 Task: Search one way flight ticket for 4 adults, 1 infant in seat and 1 infant on lap in premium economy from Casper: Casper Natrona County International Airport to Rock Springs: Southwest Wyoming Regional Airport (rock Springs Sweetwater County Airport) on 8-5-2023. Choice of flights is Sun country airlines. Number of bags: 5 checked bags. Price is upto 78000. Outbound departure time preference is 5:00.
Action: Mouse moved to (288, 244)
Screenshot: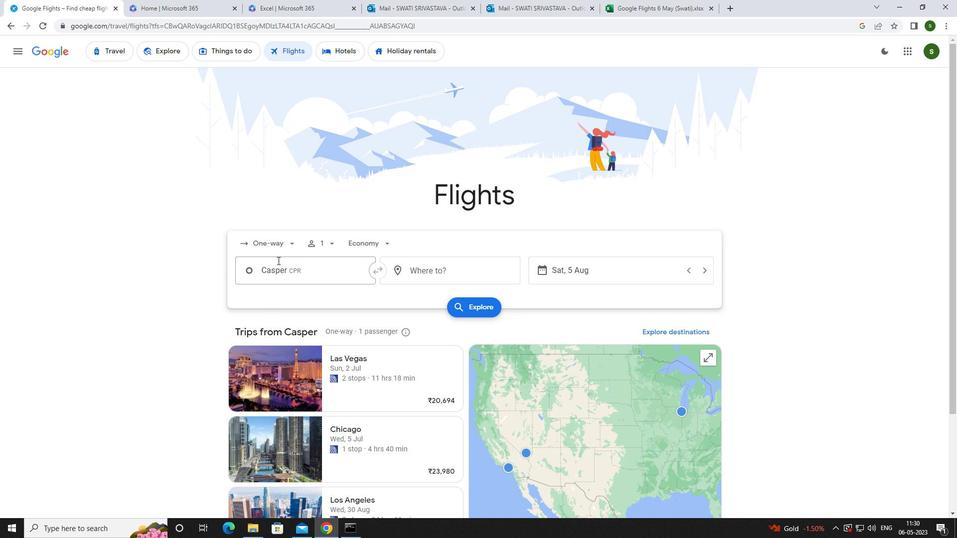 
Action: Mouse pressed left at (288, 244)
Screenshot: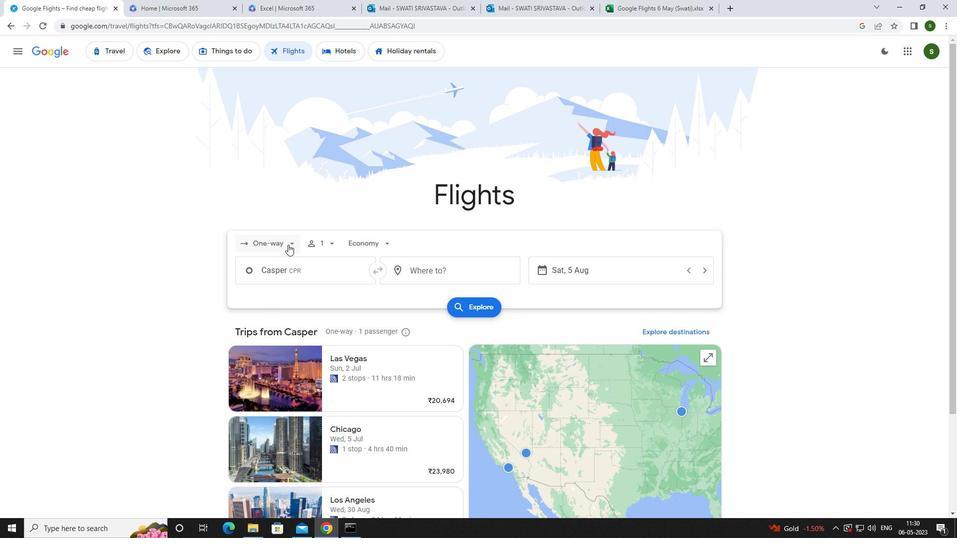 
Action: Mouse moved to (291, 288)
Screenshot: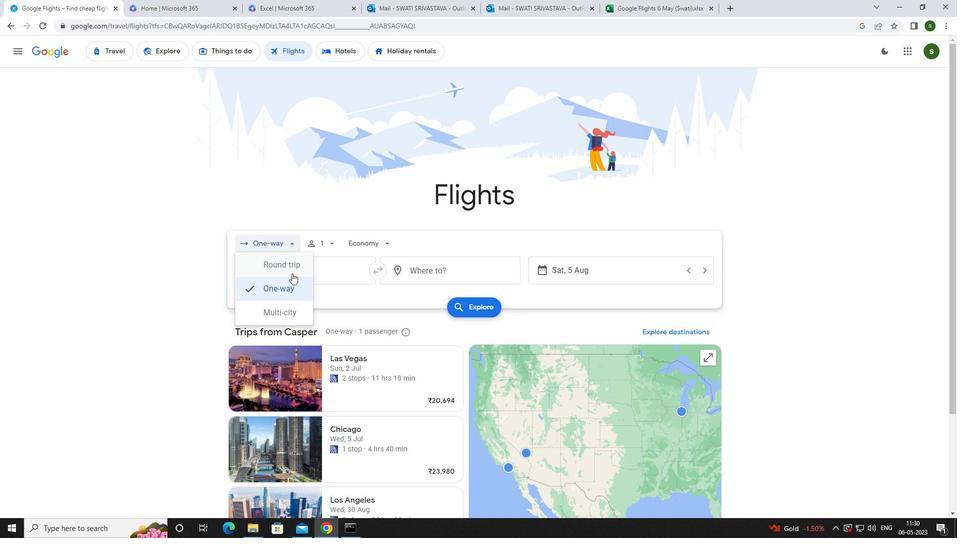 
Action: Mouse pressed left at (291, 288)
Screenshot: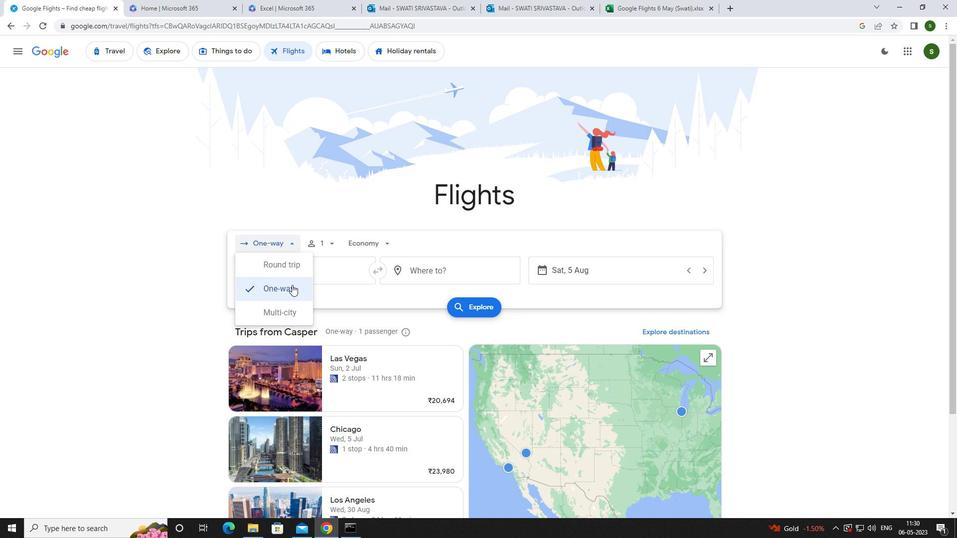 
Action: Mouse moved to (332, 243)
Screenshot: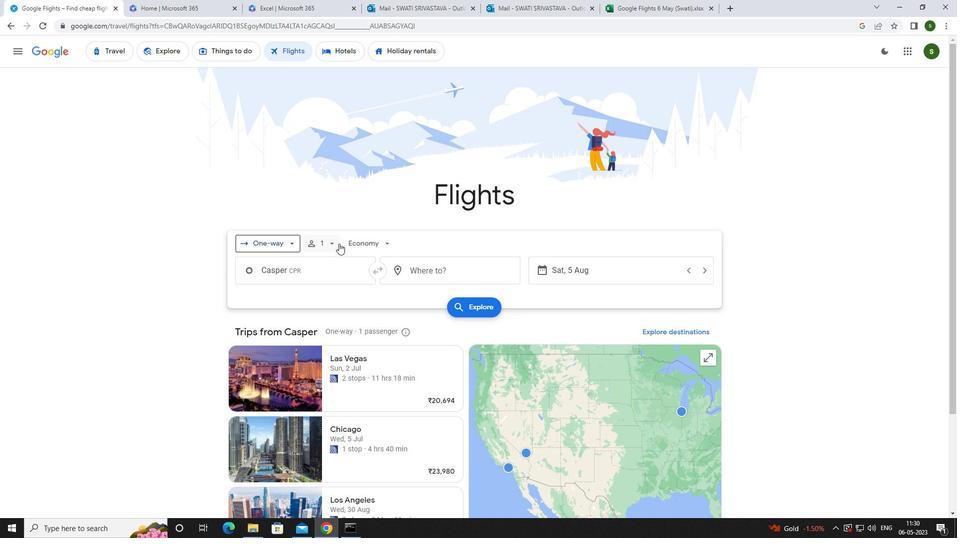 
Action: Mouse pressed left at (332, 243)
Screenshot: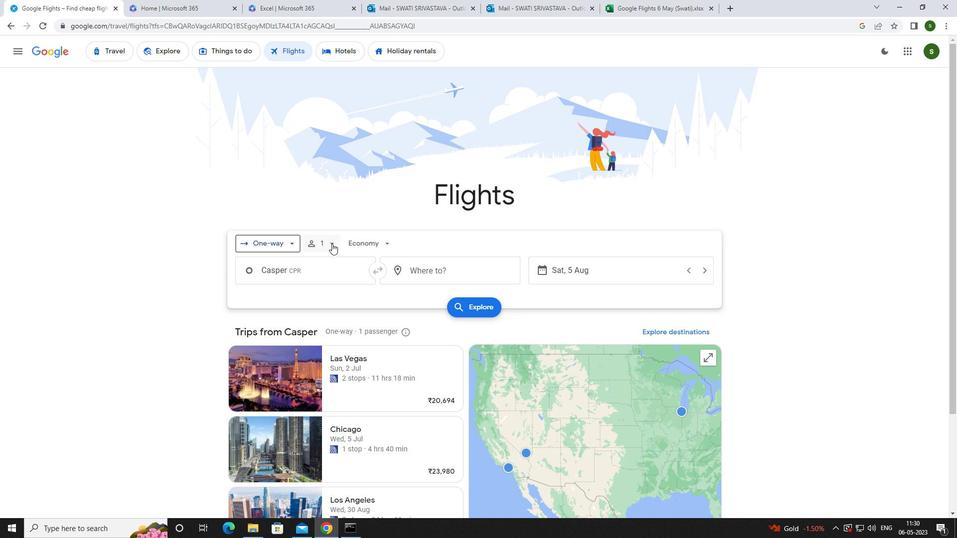 
Action: Mouse moved to (410, 273)
Screenshot: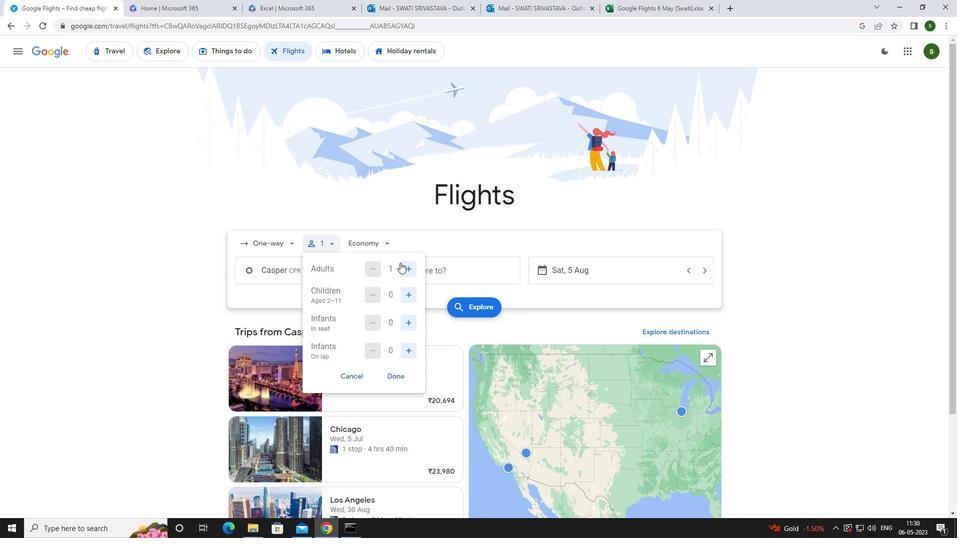 
Action: Mouse pressed left at (410, 273)
Screenshot: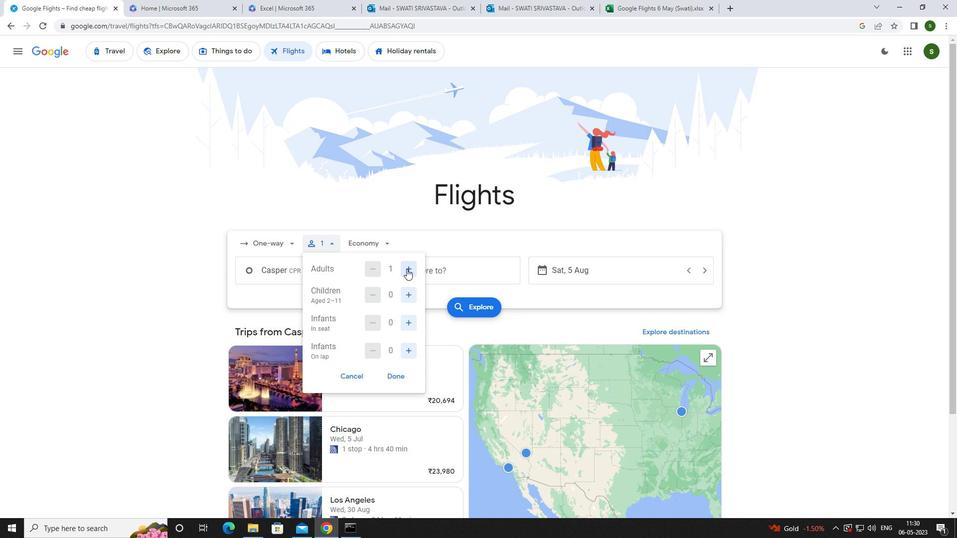 
Action: Mouse pressed left at (410, 273)
Screenshot: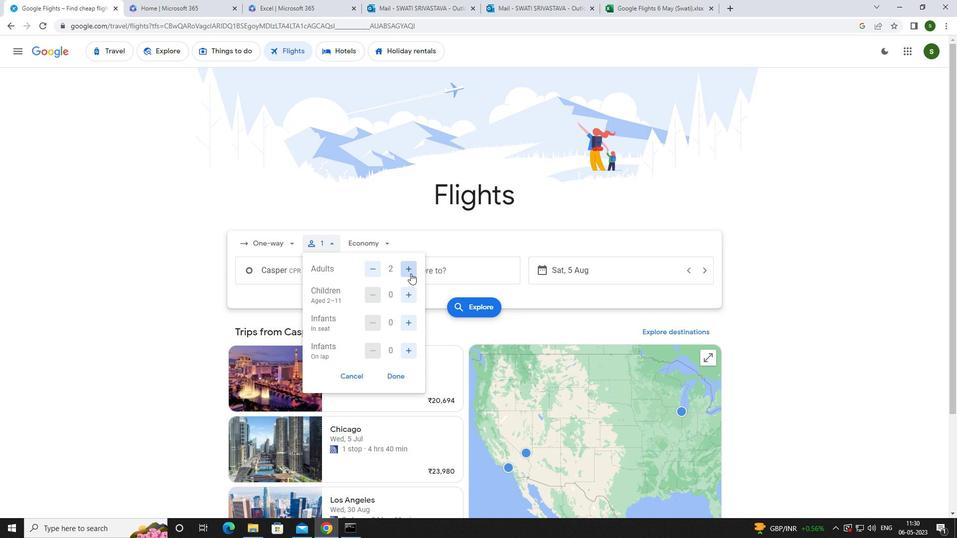 
Action: Mouse pressed left at (410, 273)
Screenshot: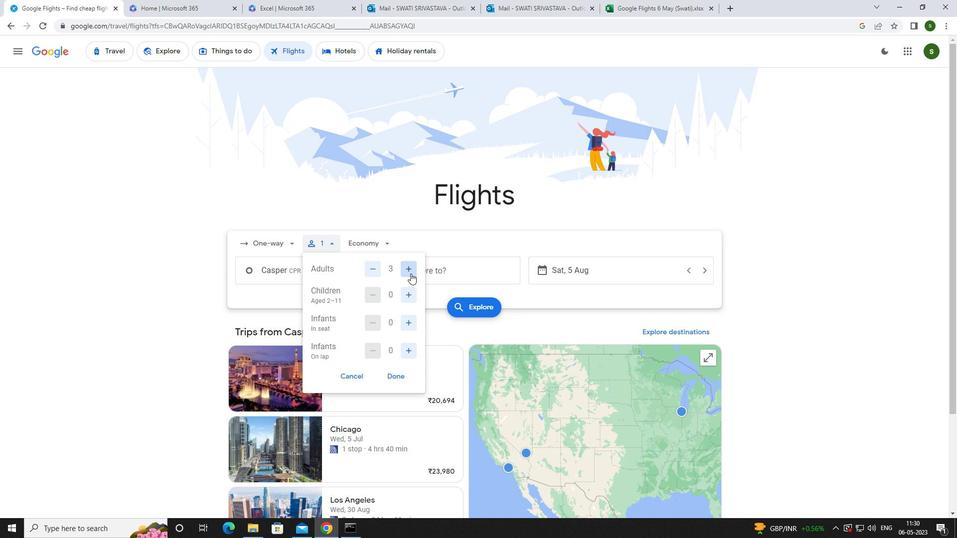 
Action: Mouse moved to (407, 321)
Screenshot: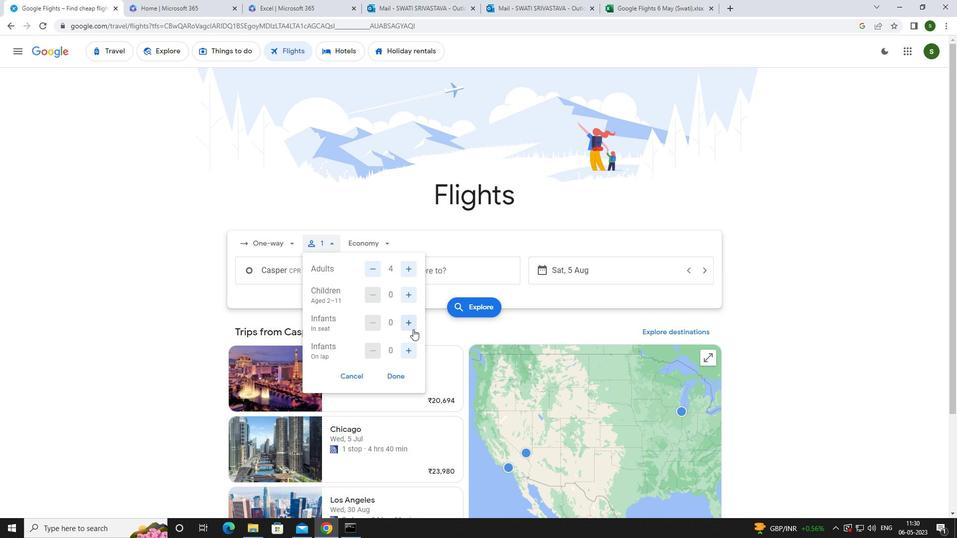 
Action: Mouse pressed left at (407, 321)
Screenshot: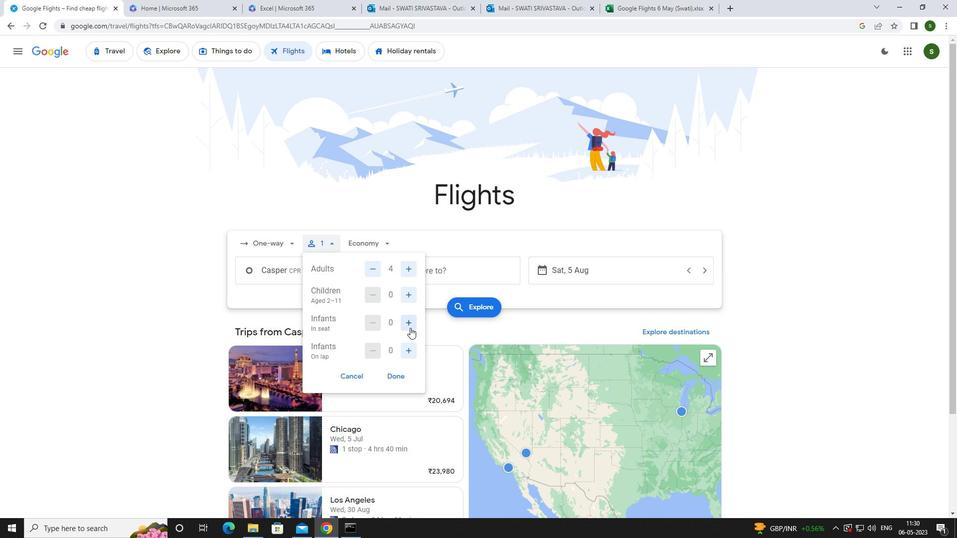 
Action: Mouse moved to (409, 355)
Screenshot: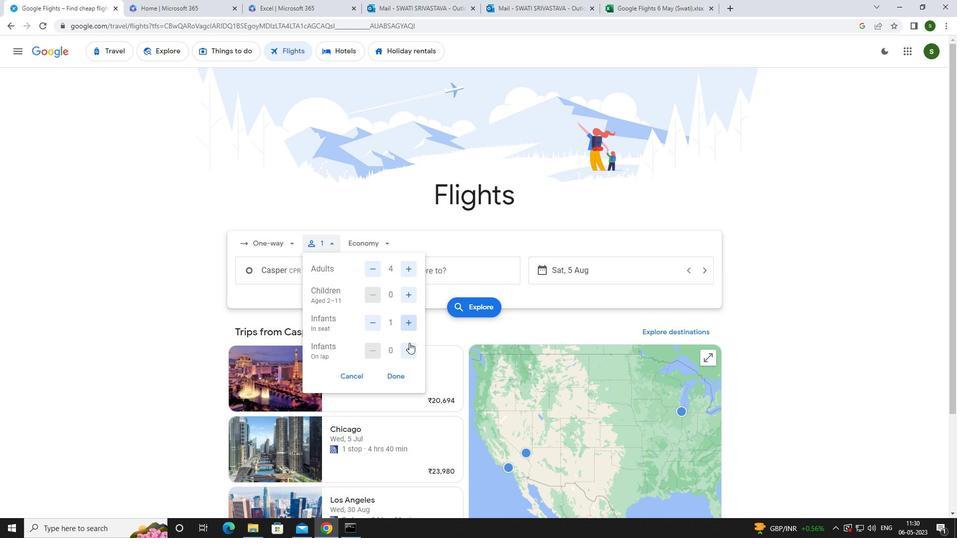 
Action: Mouse pressed left at (409, 355)
Screenshot: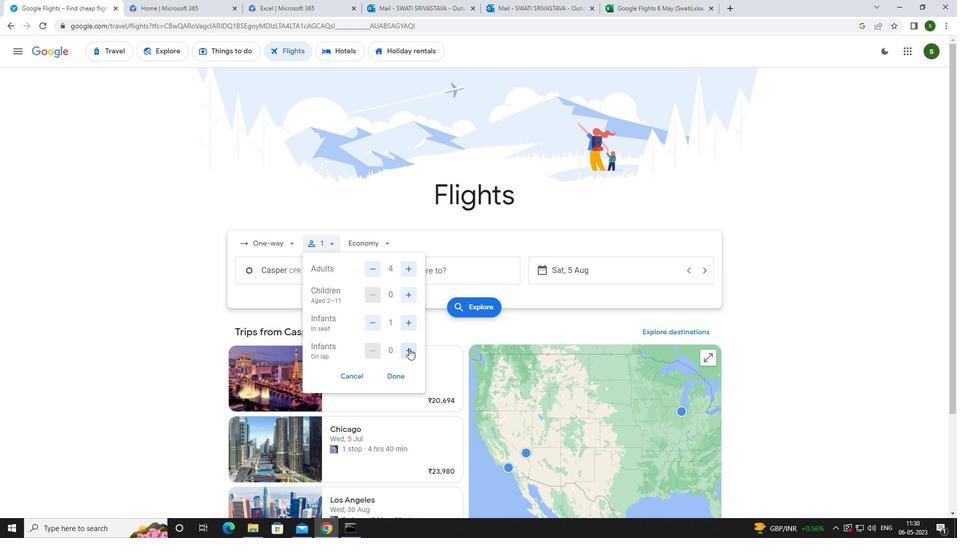 
Action: Mouse moved to (386, 240)
Screenshot: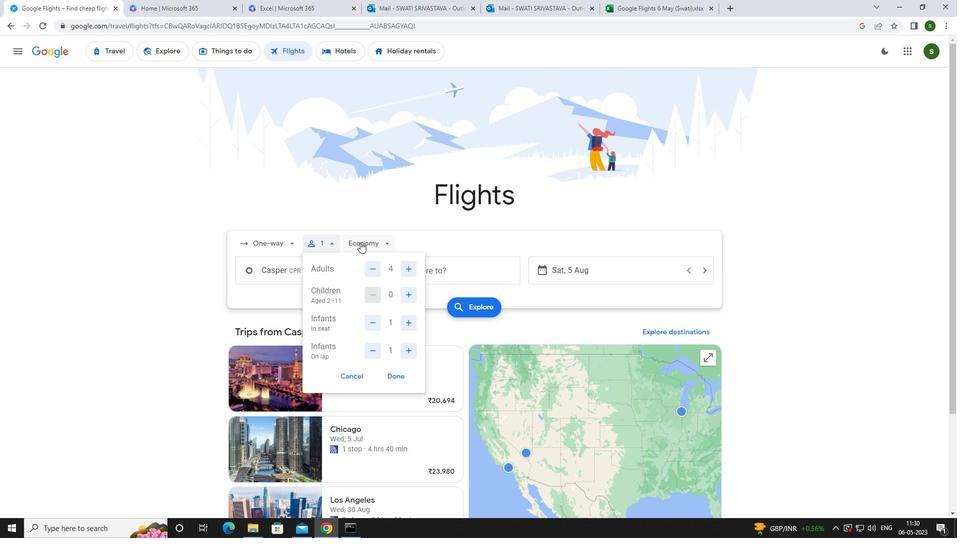 
Action: Mouse pressed left at (386, 240)
Screenshot: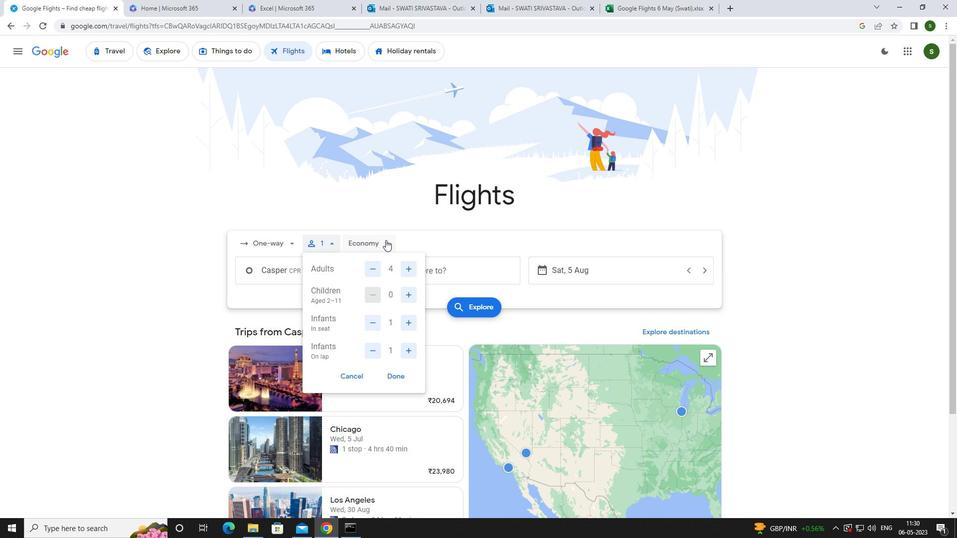 
Action: Mouse moved to (391, 291)
Screenshot: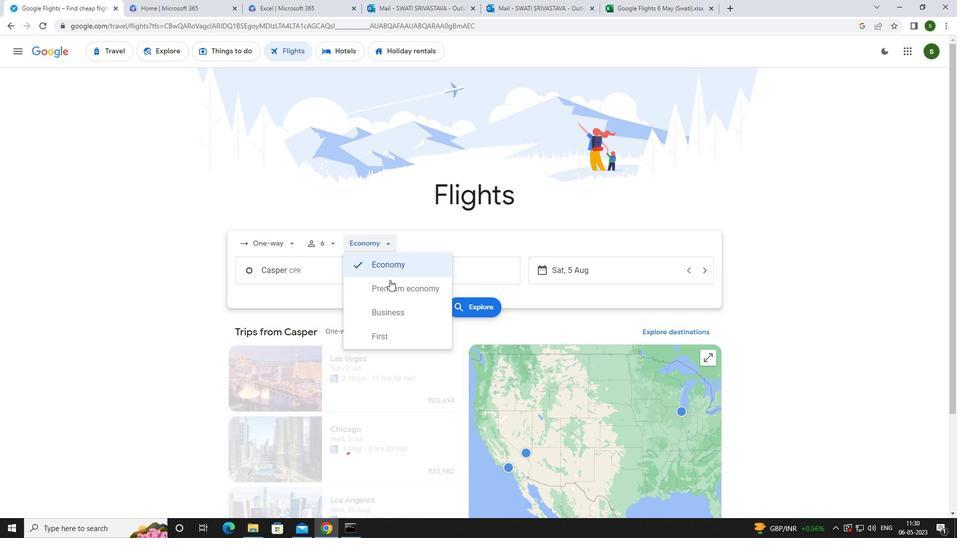 
Action: Mouse pressed left at (391, 291)
Screenshot: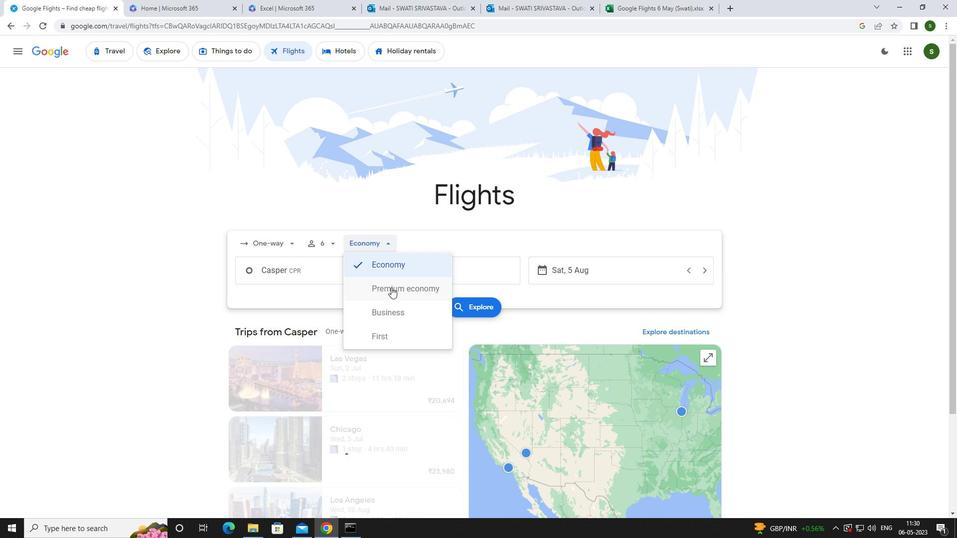 
Action: Mouse moved to (336, 271)
Screenshot: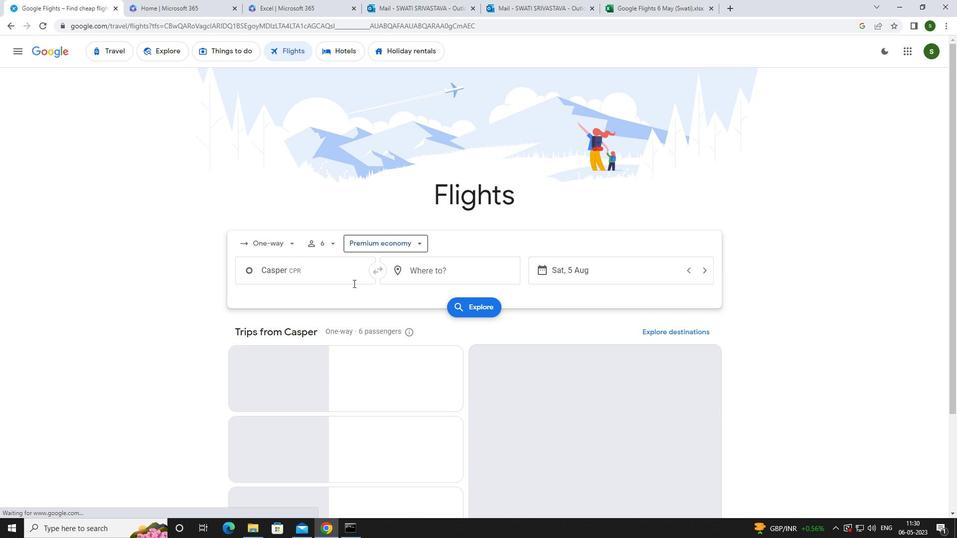 
Action: Mouse pressed left at (336, 271)
Screenshot: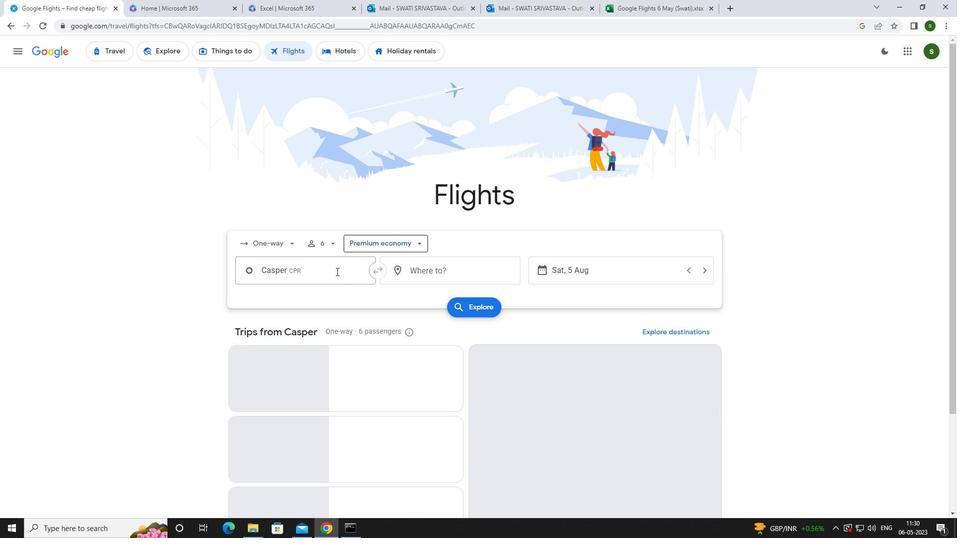 
Action: Key pressed <Key.caps_lock>c<Key.caps_lock>asper
Screenshot: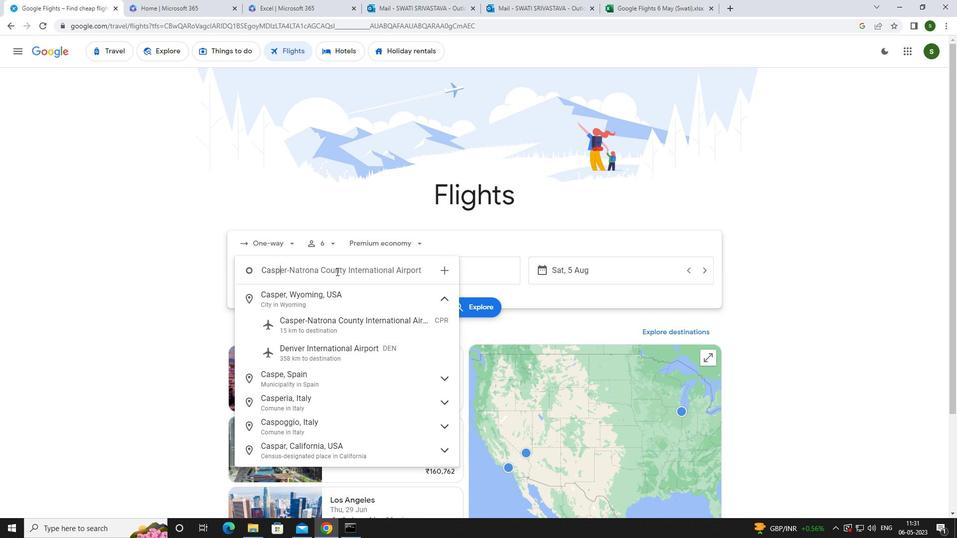 
Action: Mouse moved to (336, 325)
Screenshot: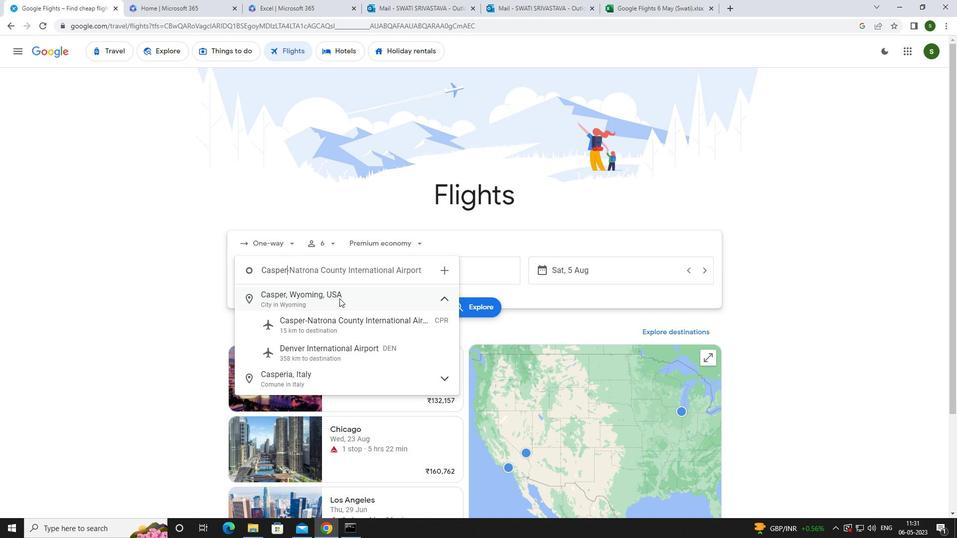 
Action: Mouse pressed left at (336, 325)
Screenshot: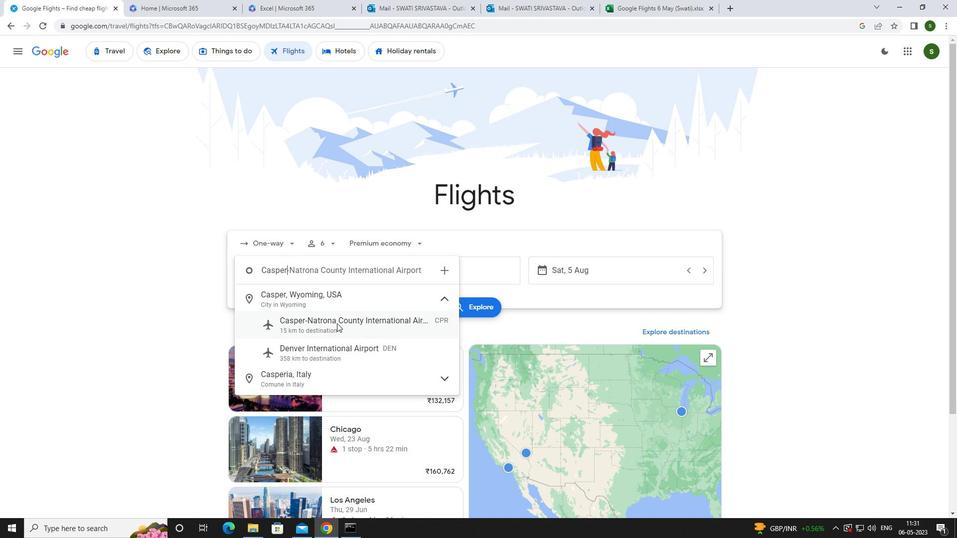 
Action: Mouse moved to (433, 272)
Screenshot: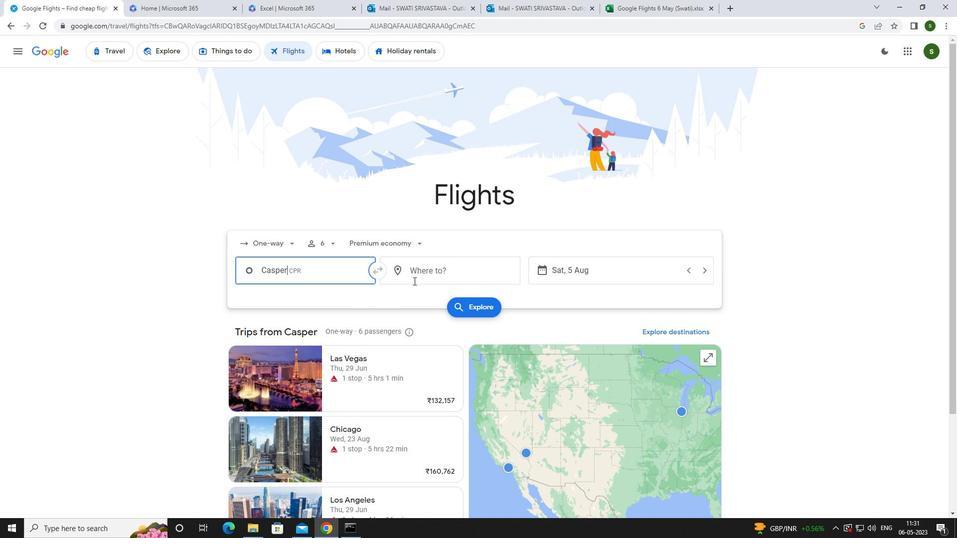 
Action: Mouse pressed left at (433, 272)
Screenshot: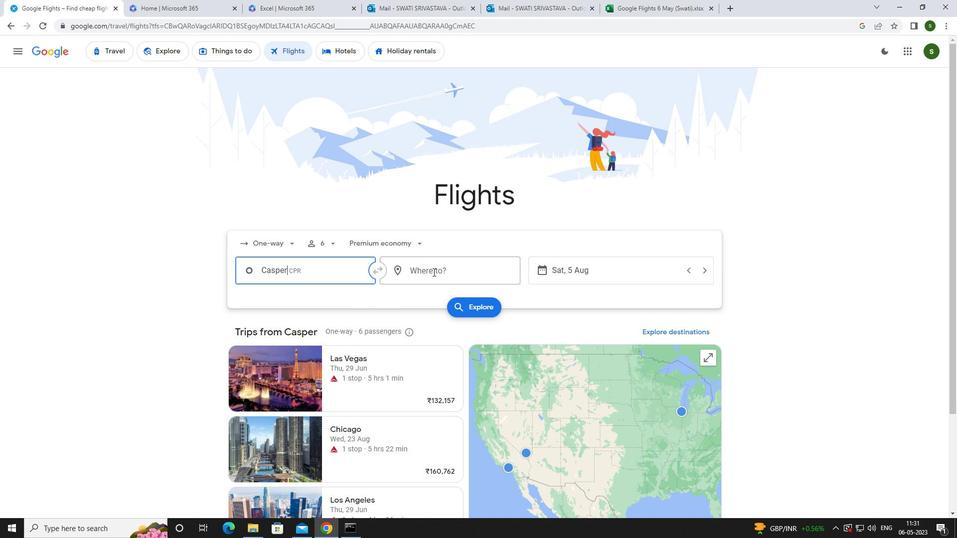
Action: Key pressed <Key.caps_lock>r<Key.caps_lock>ock<Key.space><Key.caps_lock>s<Key.caps_lock>pr
Screenshot: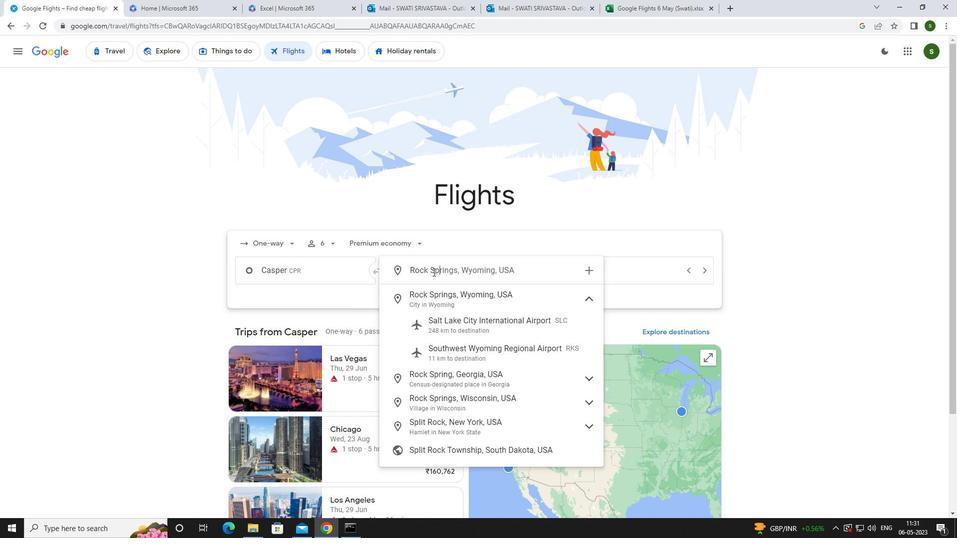 
Action: Mouse moved to (468, 358)
Screenshot: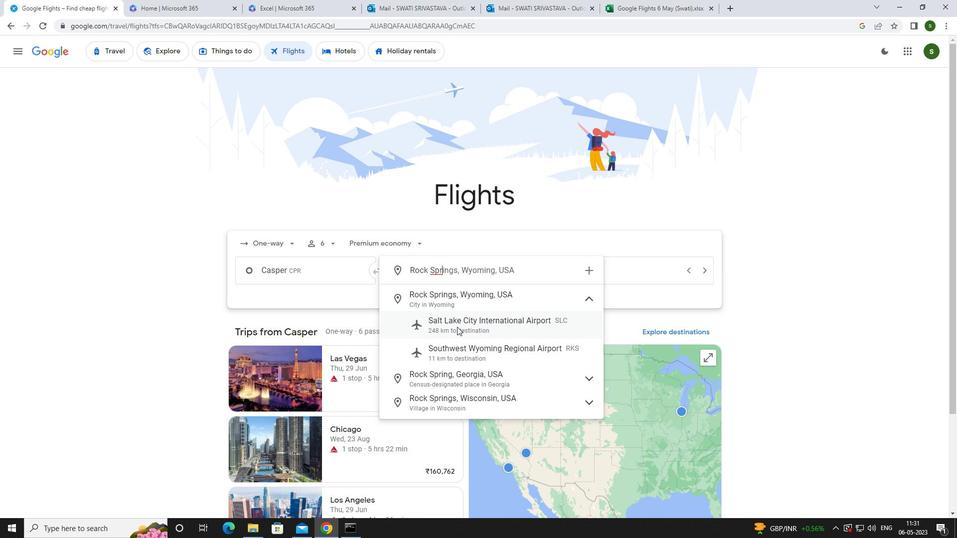 
Action: Mouse pressed left at (468, 358)
Screenshot: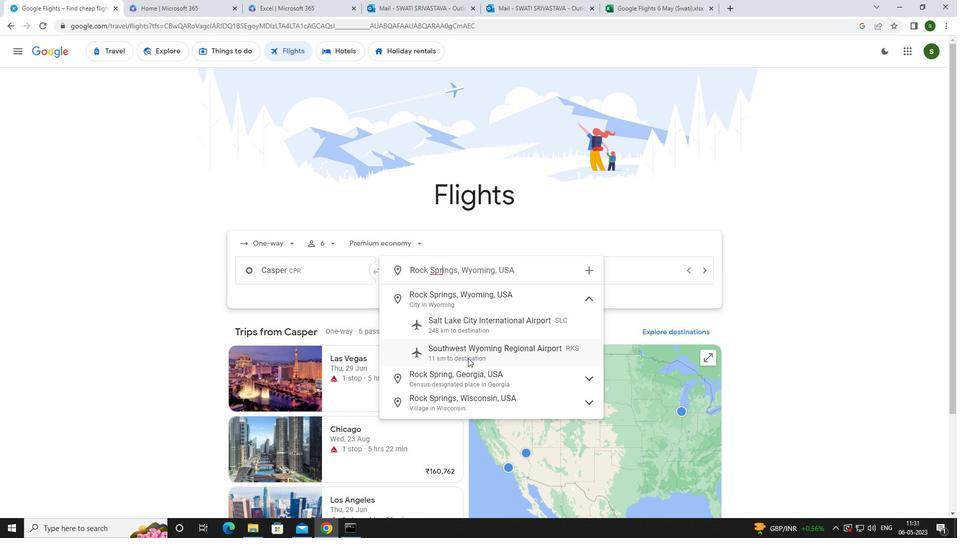 
Action: Mouse moved to (601, 272)
Screenshot: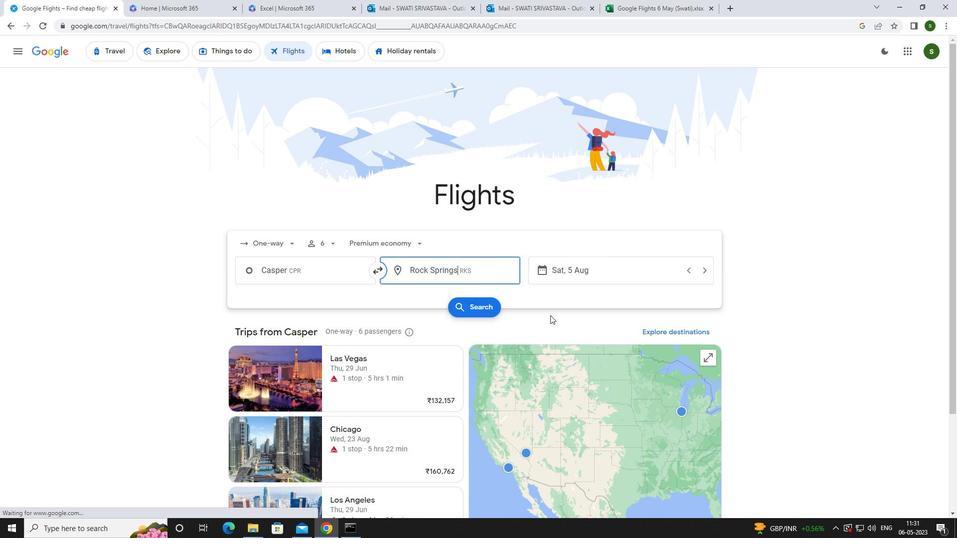
Action: Mouse pressed left at (601, 272)
Screenshot: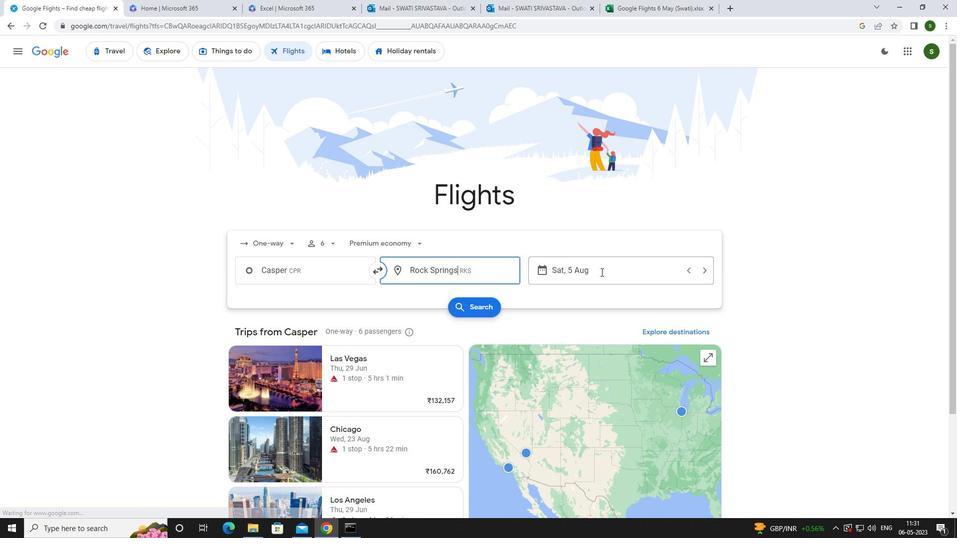 
Action: Mouse moved to (502, 334)
Screenshot: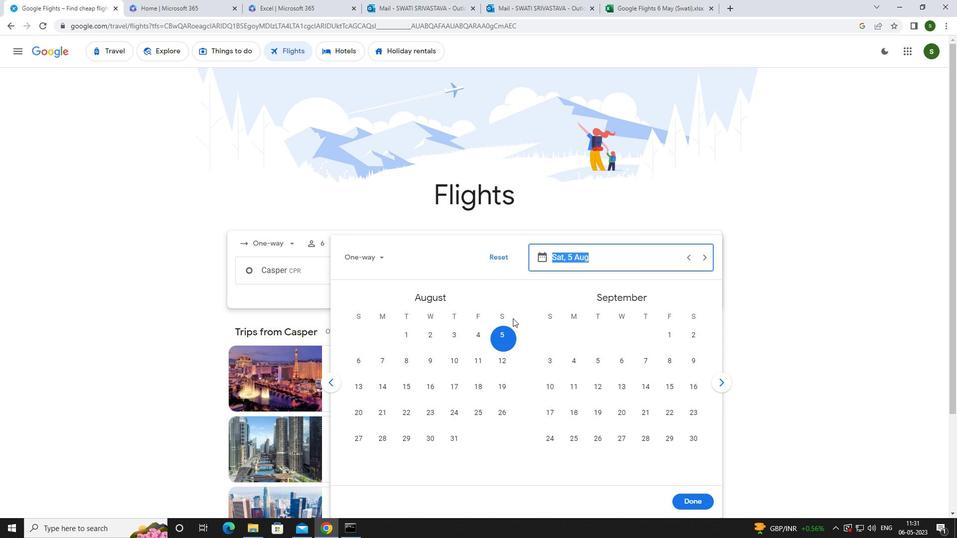 
Action: Mouse pressed left at (502, 334)
Screenshot: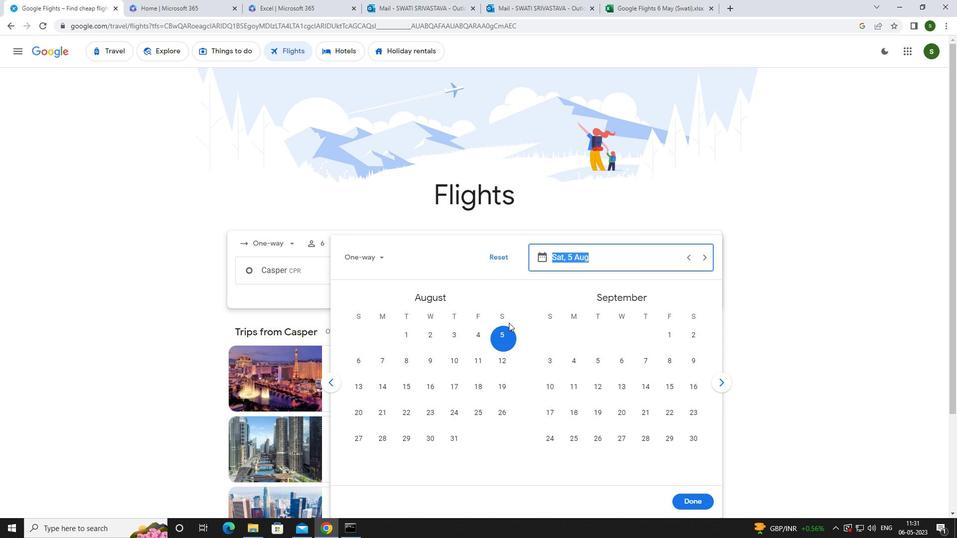 
Action: Mouse moved to (681, 502)
Screenshot: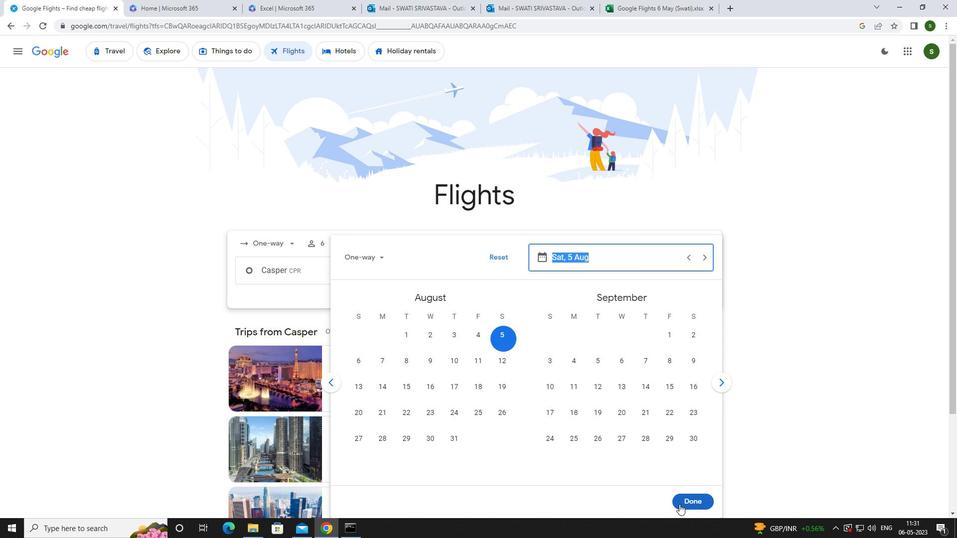 
Action: Mouse pressed left at (681, 502)
Screenshot: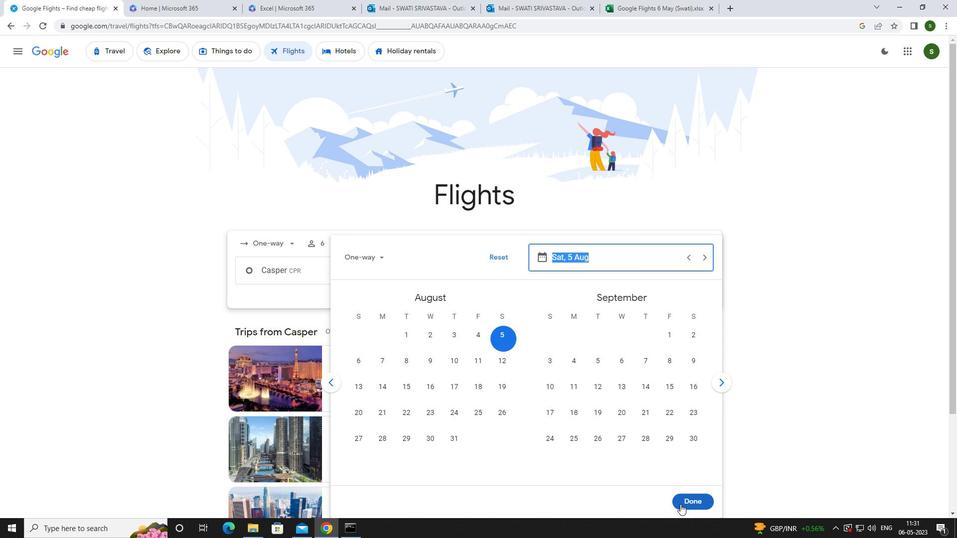 
Action: Mouse moved to (479, 311)
Screenshot: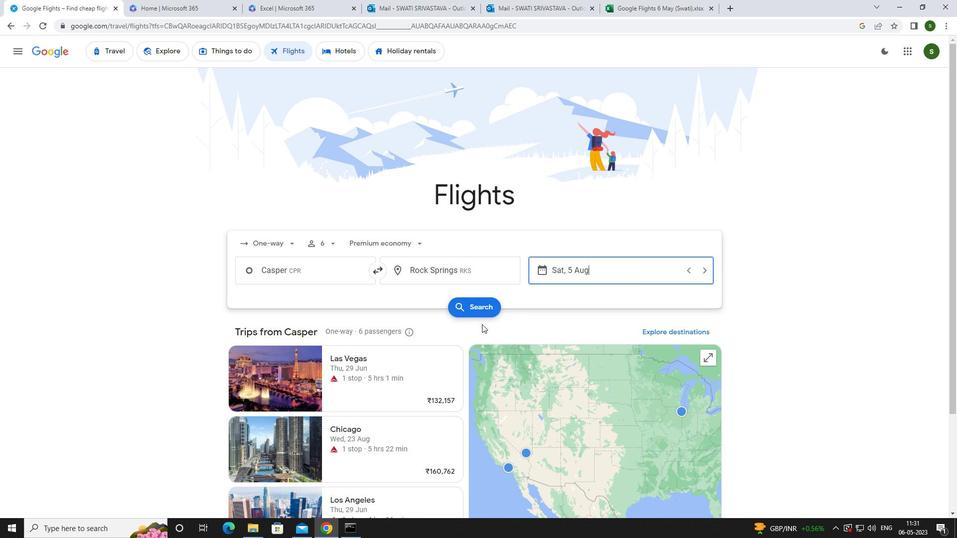 
Action: Mouse pressed left at (479, 311)
Screenshot: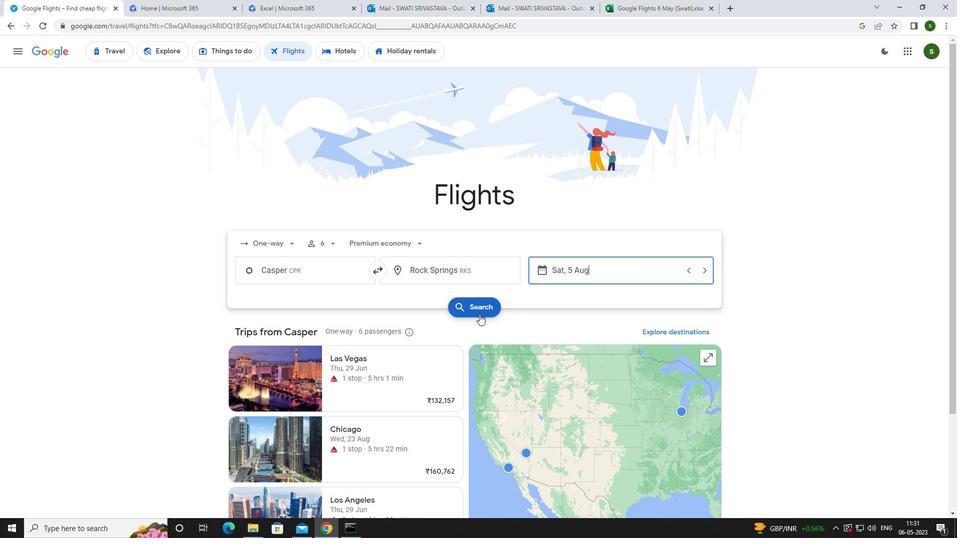 
Action: Mouse moved to (238, 142)
Screenshot: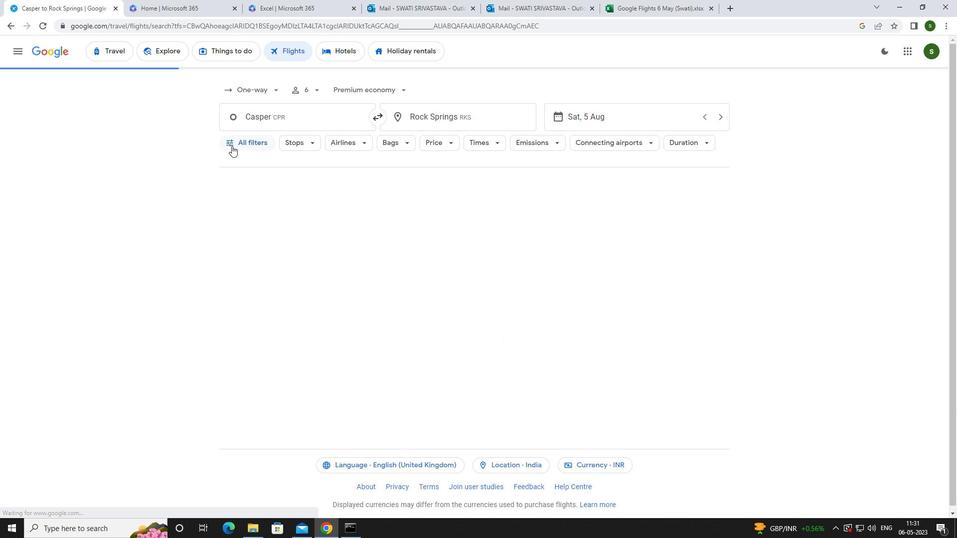 
Action: Mouse pressed left at (238, 142)
Screenshot: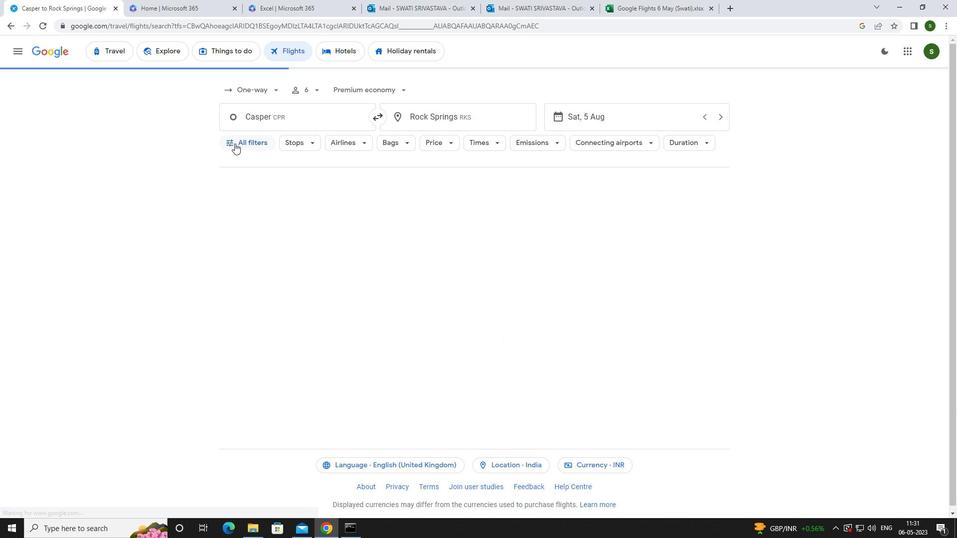 
Action: Mouse moved to (374, 350)
Screenshot: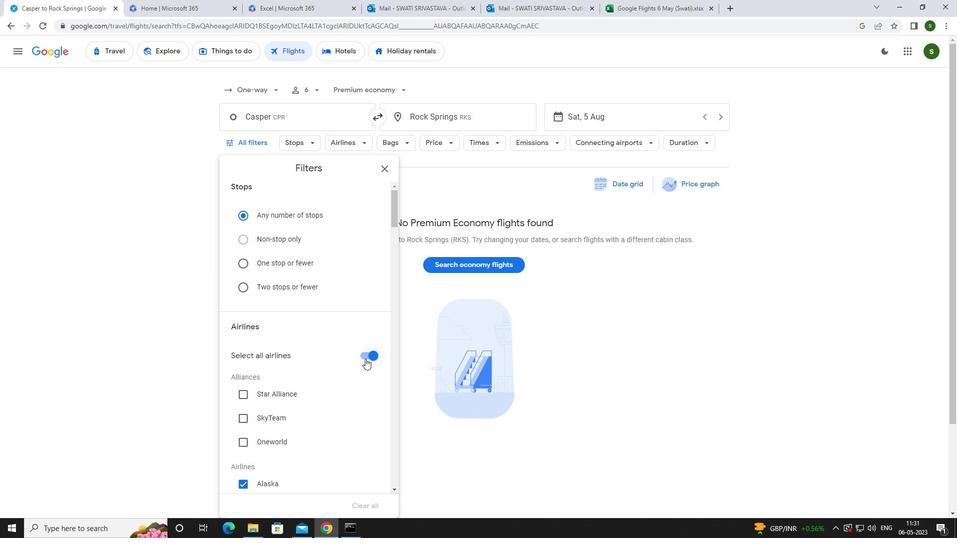 
Action: Mouse pressed left at (374, 350)
Screenshot: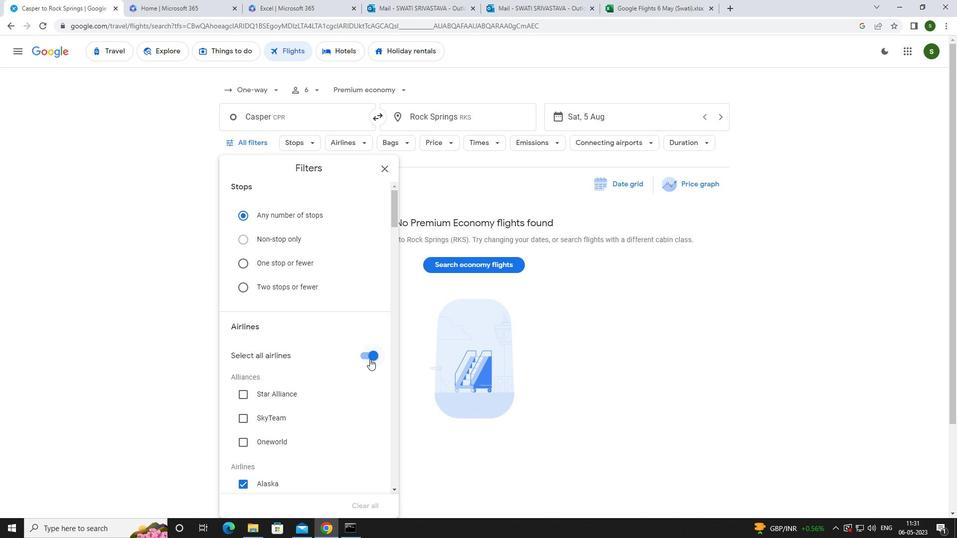 
Action: Mouse moved to (315, 313)
Screenshot: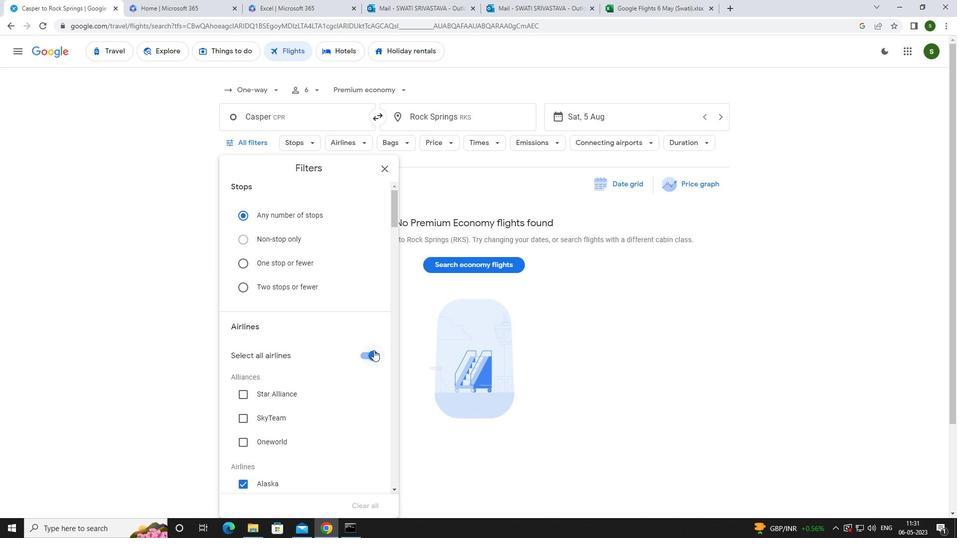 
Action: Mouse scrolled (315, 313) with delta (0, 0)
Screenshot: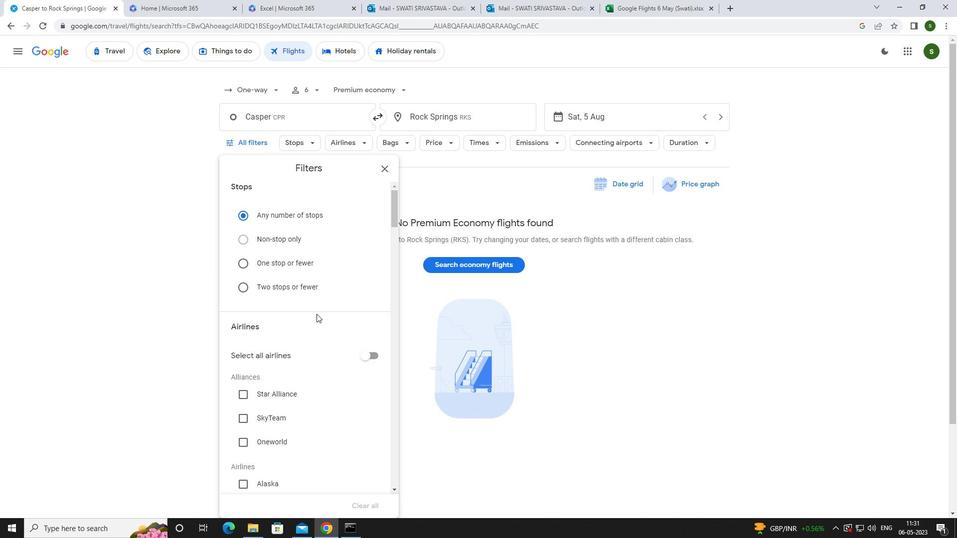 
Action: Mouse scrolled (315, 313) with delta (0, 0)
Screenshot: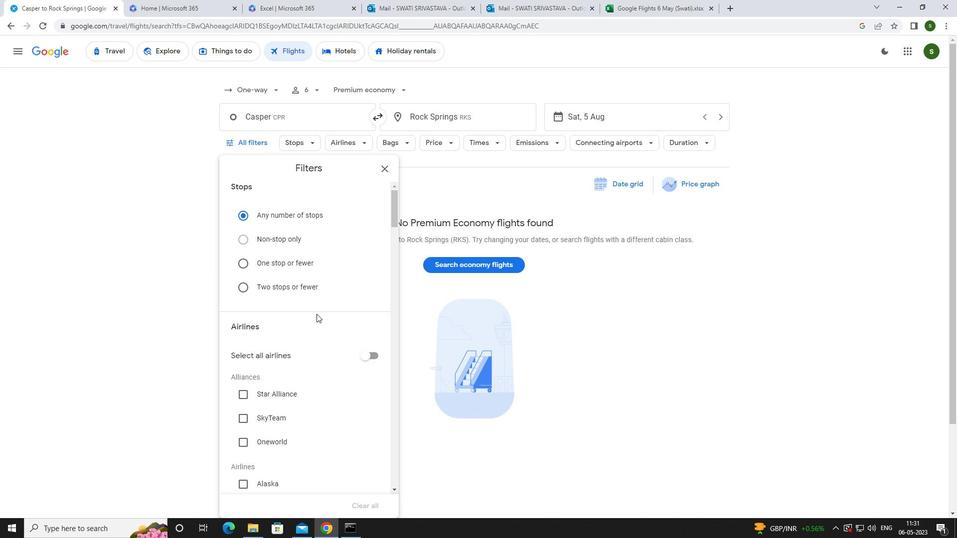 
Action: Mouse scrolled (315, 313) with delta (0, 0)
Screenshot: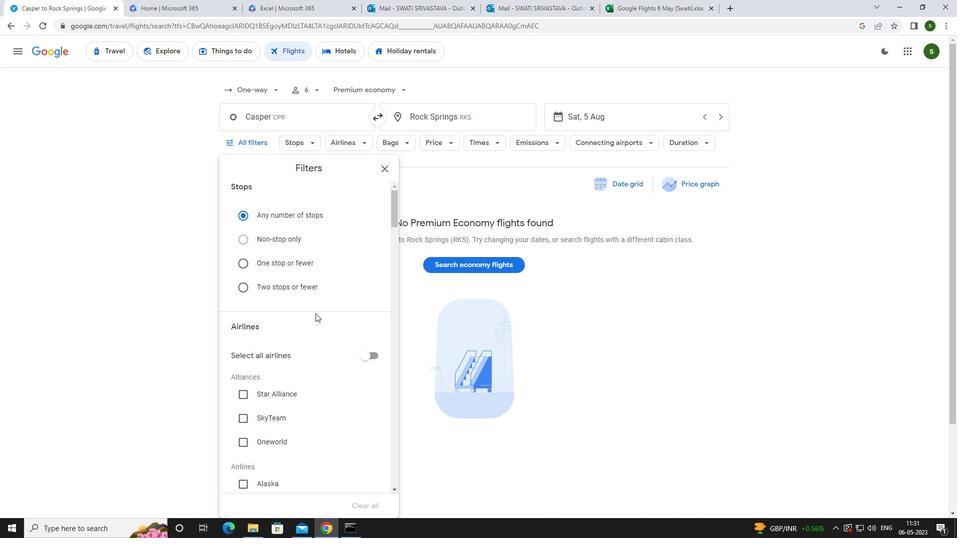 
Action: Mouse scrolled (315, 313) with delta (0, 0)
Screenshot: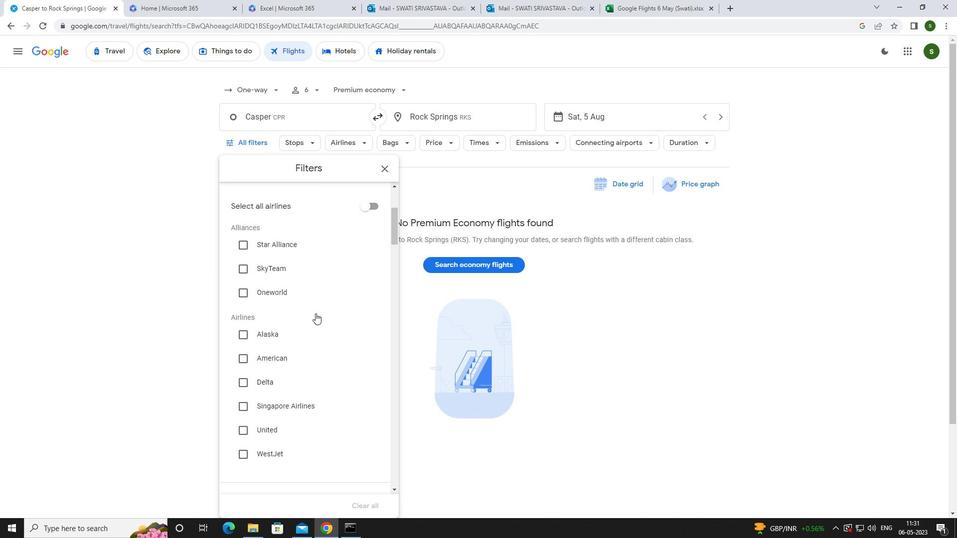
Action: Mouse scrolled (315, 313) with delta (0, 0)
Screenshot: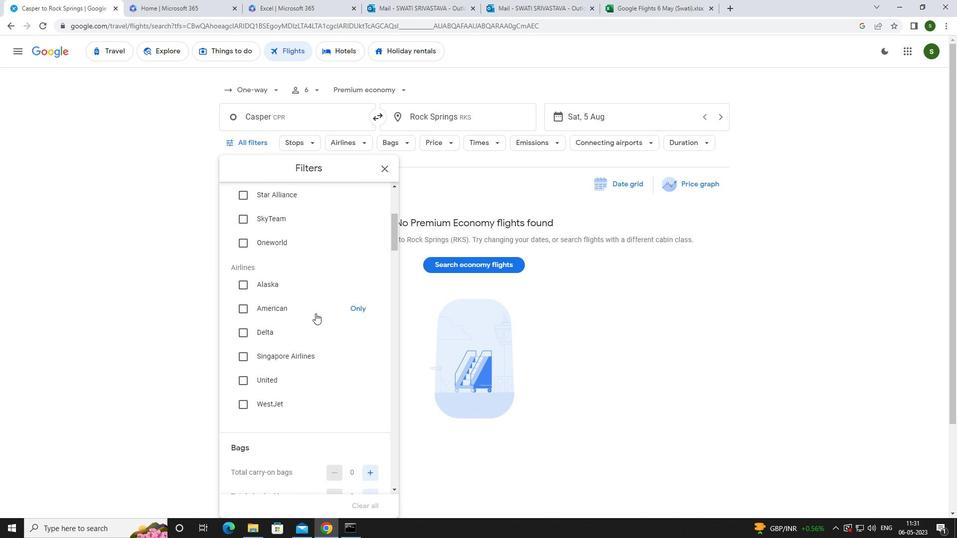 
Action: Mouse scrolled (315, 313) with delta (0, 0)
Screenshot: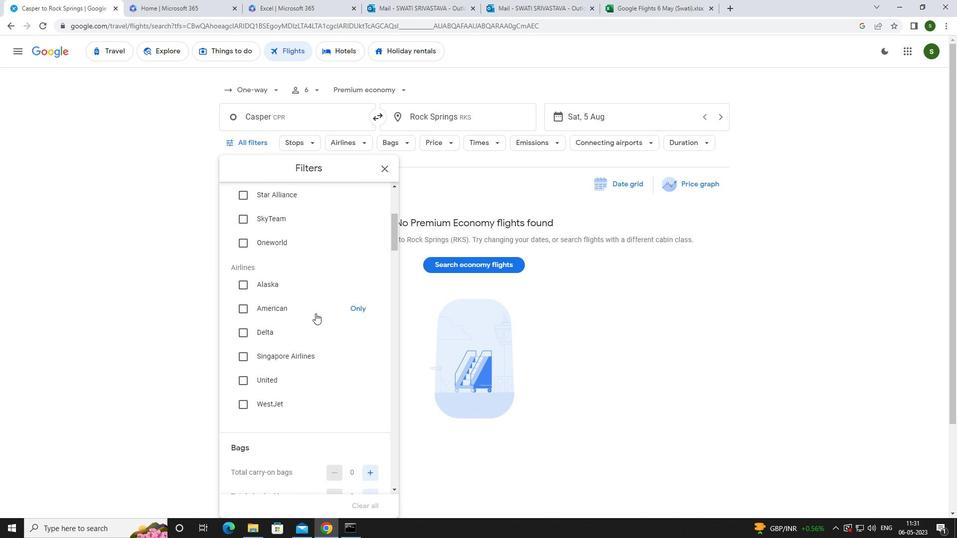 
Action: Mouse scrolled (315, 313) with delta (0, 0)
Screenshot: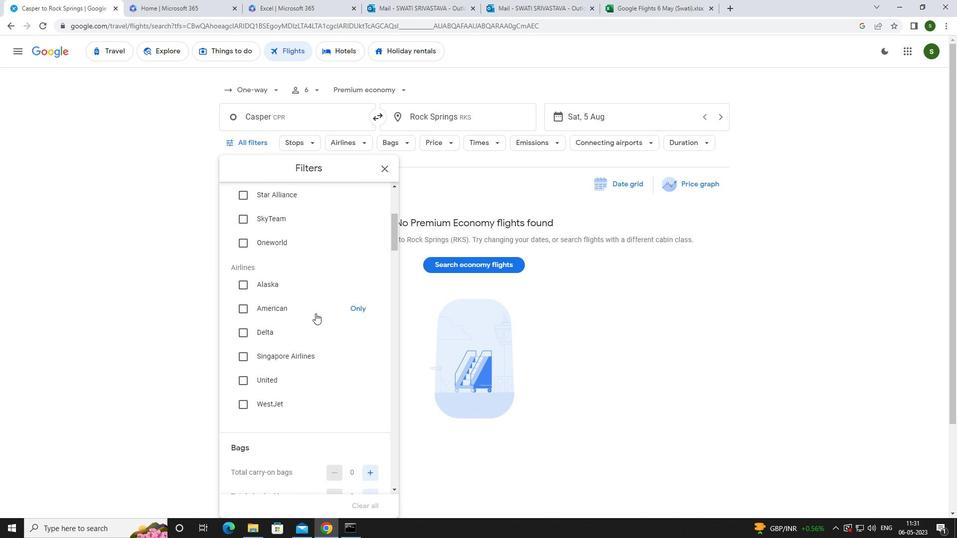 
Action: Mouse moved to (367, 346)
Screenshot: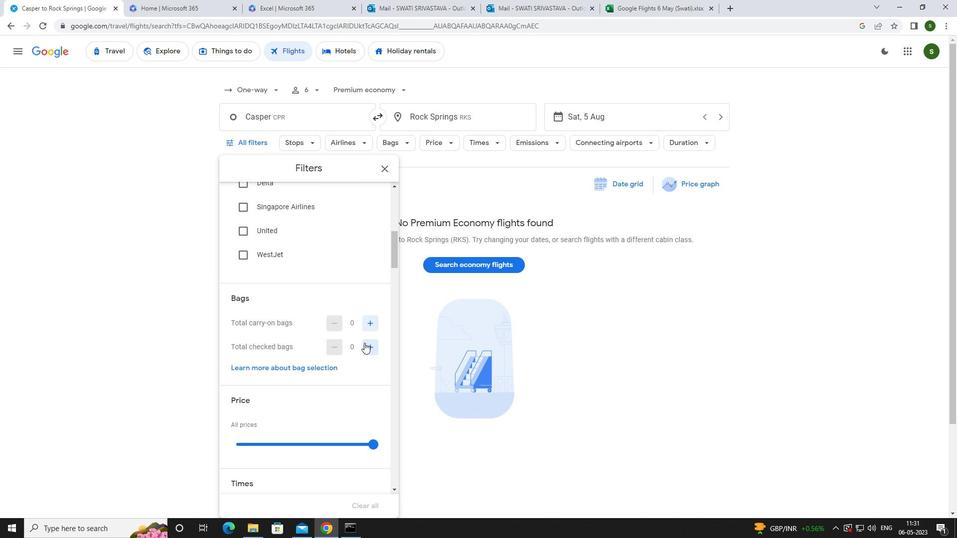 
Action: Mouse pressed left at (367, 346)
Screenshot: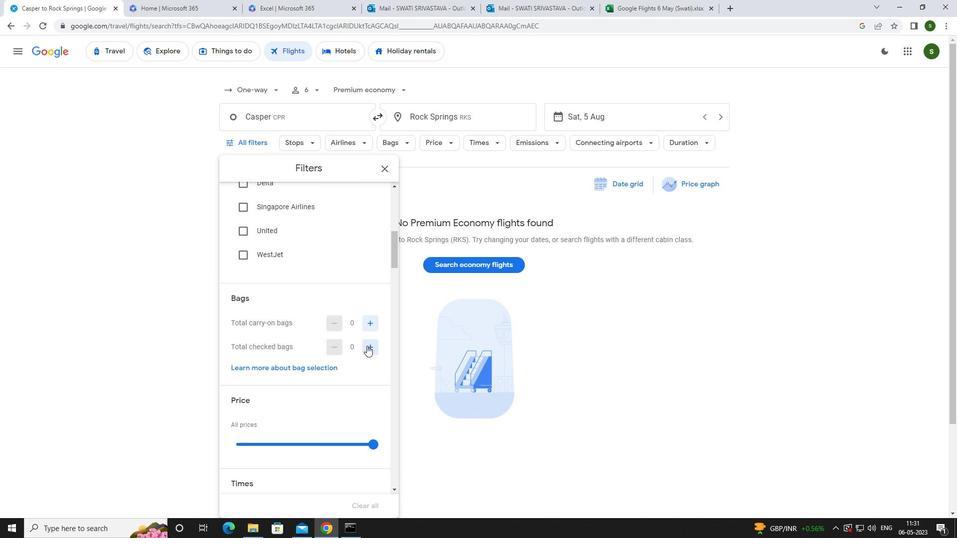 
Action: Mouse pressed left at (367, 346)
Screenshot: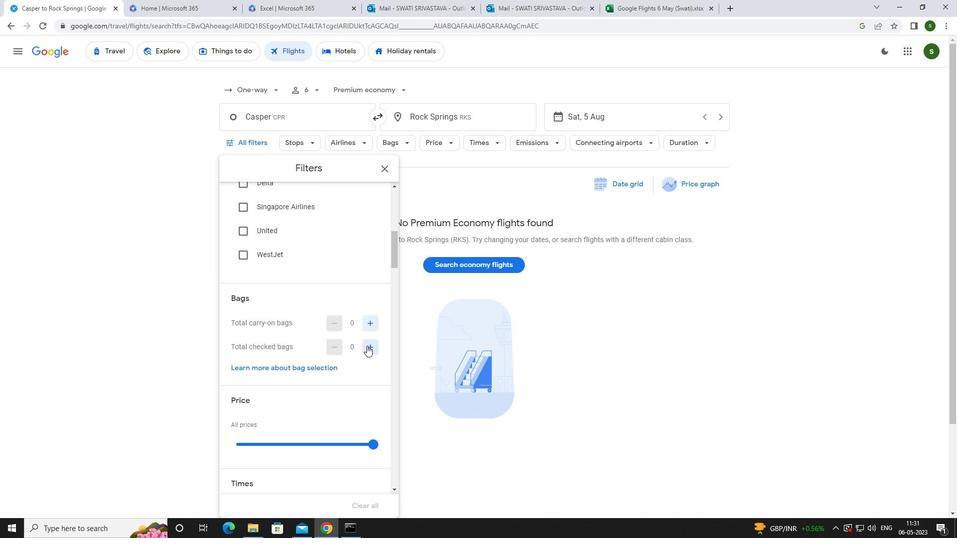 
Action: Mouse pressed left at (367, 346)
Screenshot: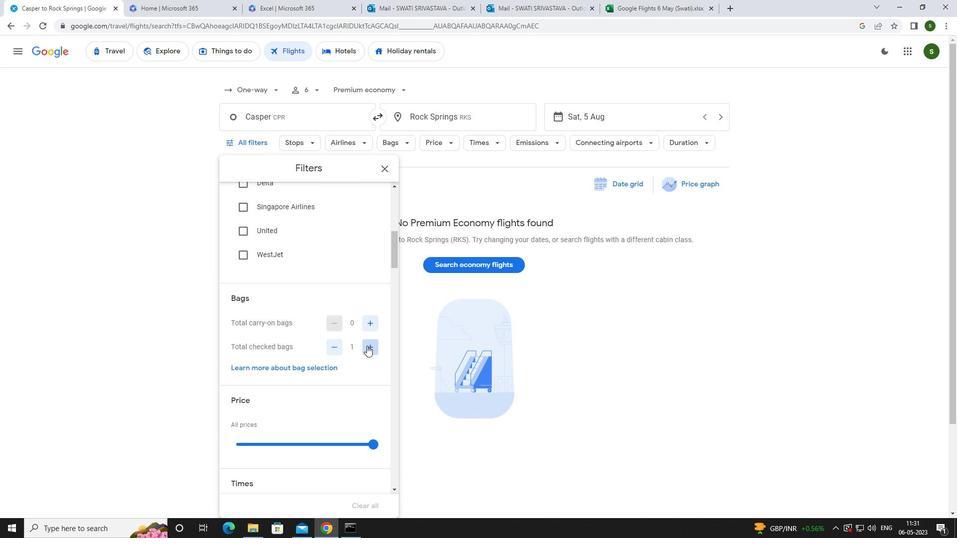 
Action: Mouse pressed left at (367, 346)
Screenshot: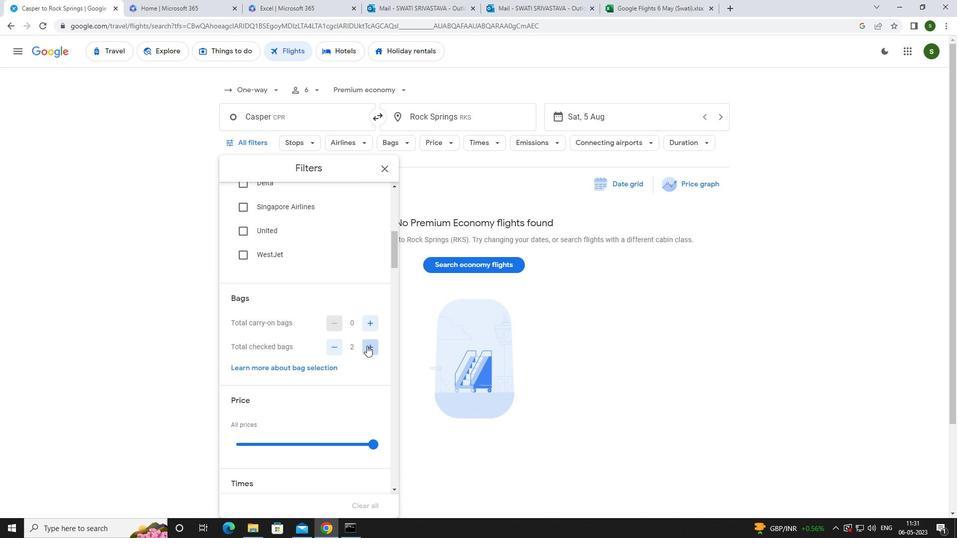 
Action: Mouse pressed left at (367, 346)
Screenshot: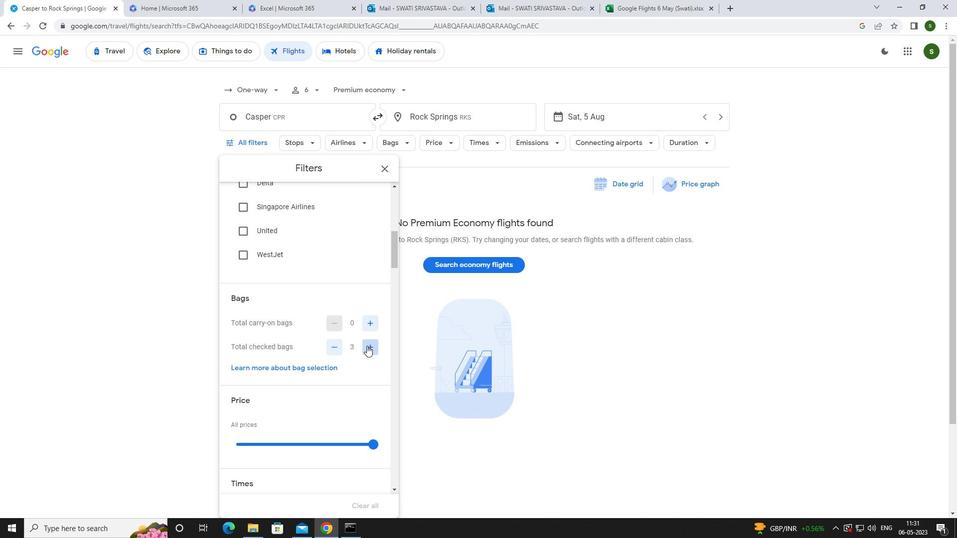 
Action: Mouse scrolled (367, 345) with delta (0, 0)
Screenshot: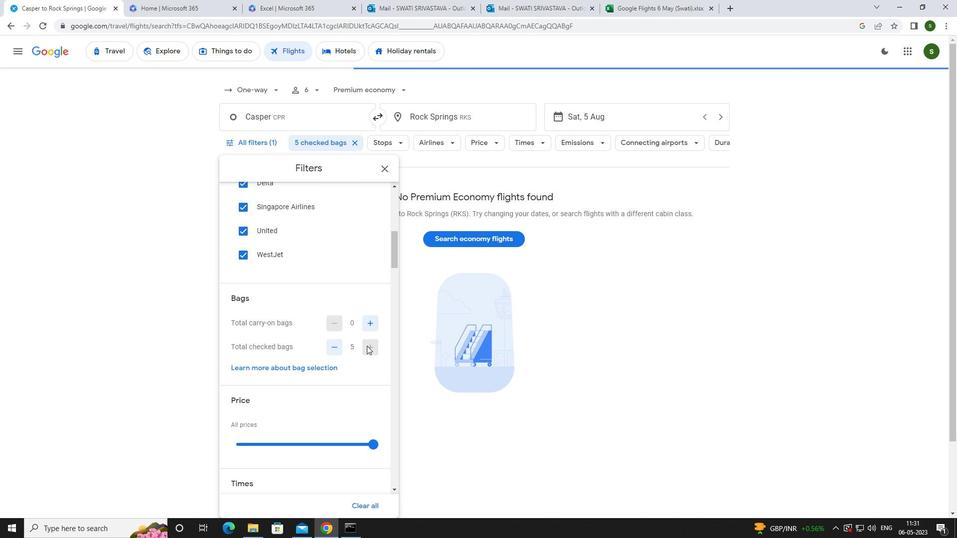 
Action: Mouse moved to (370, 395)
Screenshot: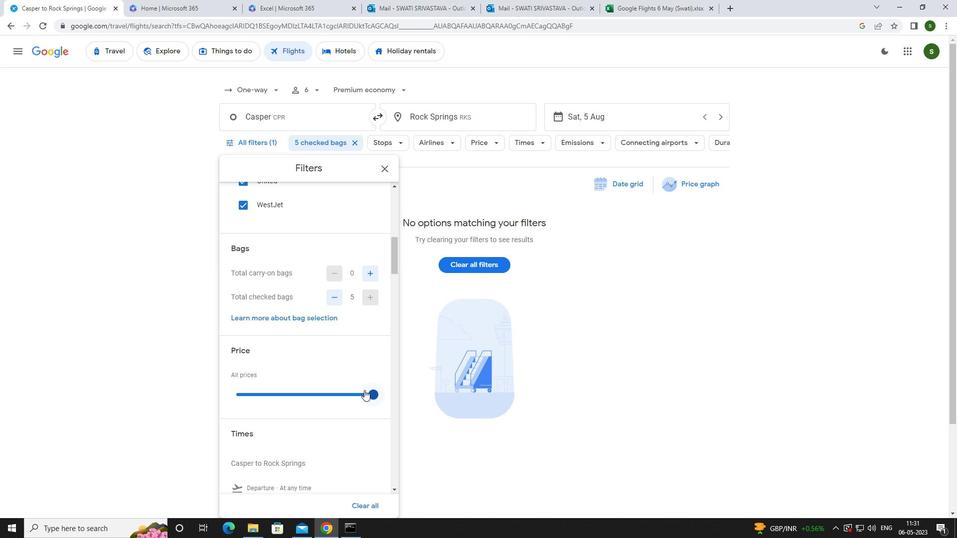 
Action: Mouse pressed left at (370, 395)
Screenshot: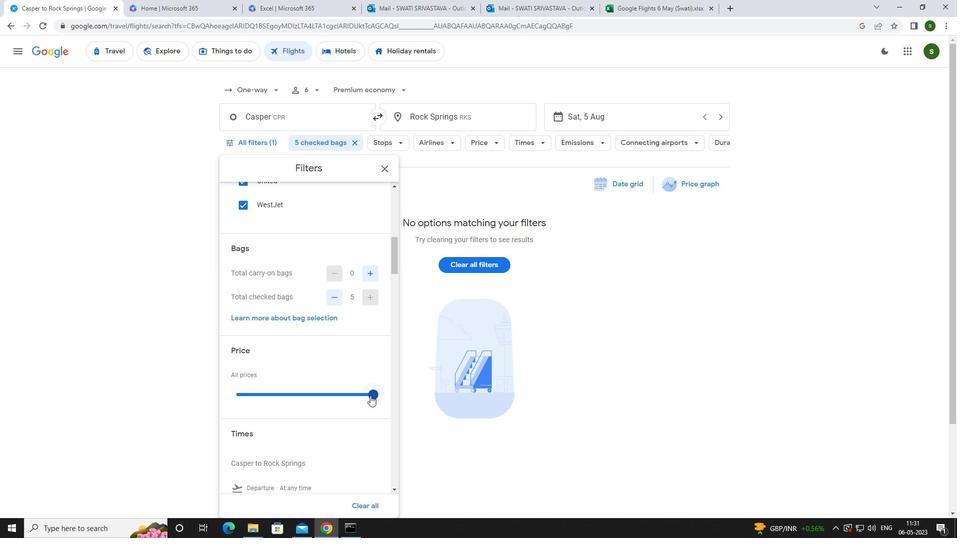 
Action: Mouse scrolled (370, 395) with delta (0, 0)
Screenshot: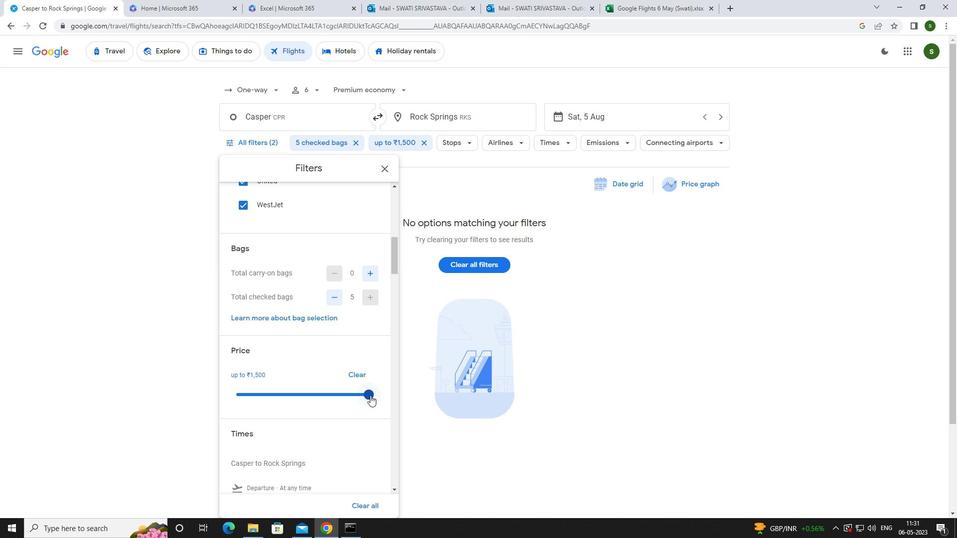 
Action: Mouse scrolled (370, 395) with delta (0, 0)
Screenshot: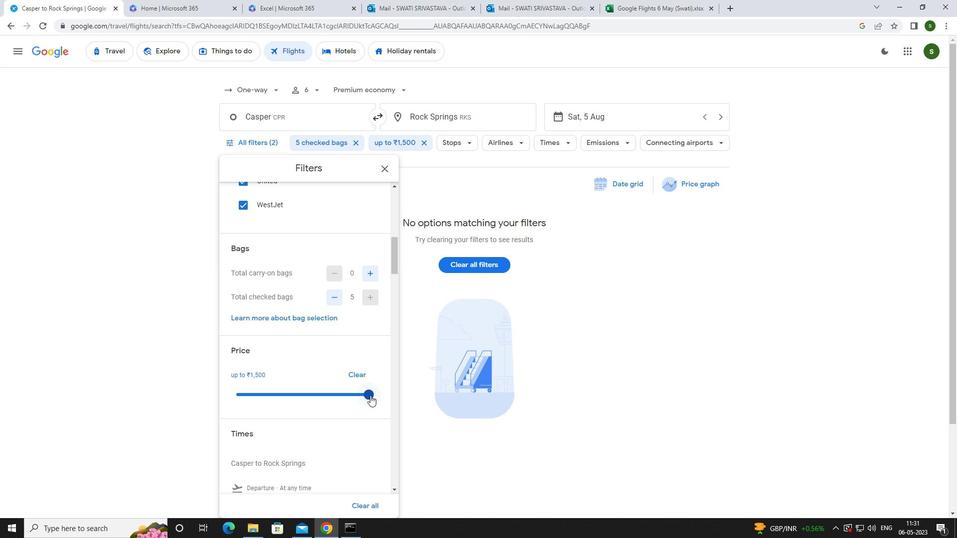 
Action: Mouse moved to (241, 408)
Screenshot: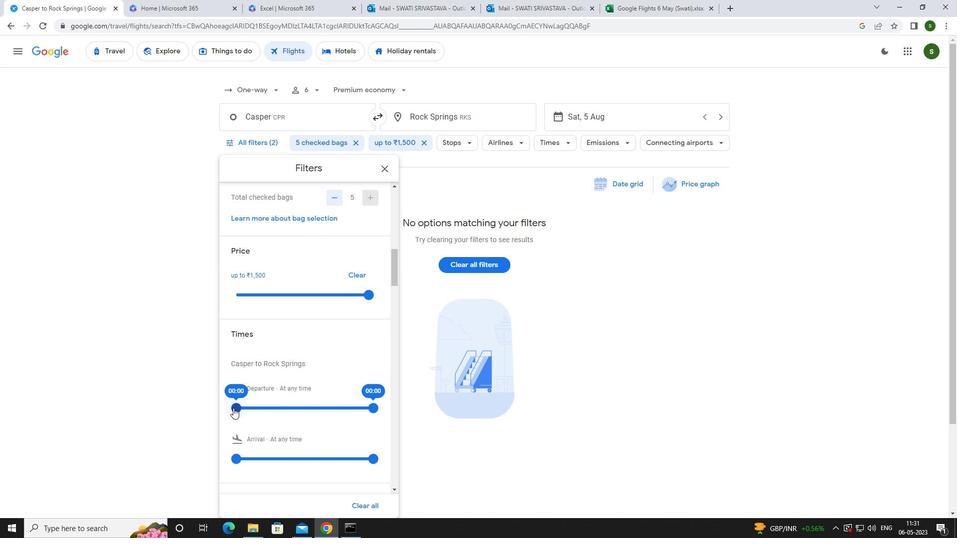 
Action: Mouse pressed left at (241, 408)
Screenshot: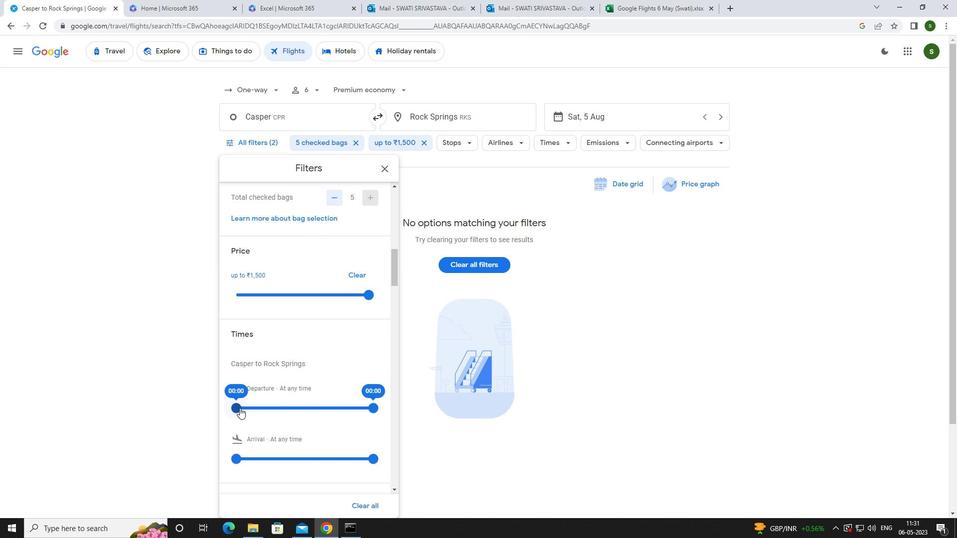 
Action: Mouse moved to (442, 442)
Screenshot: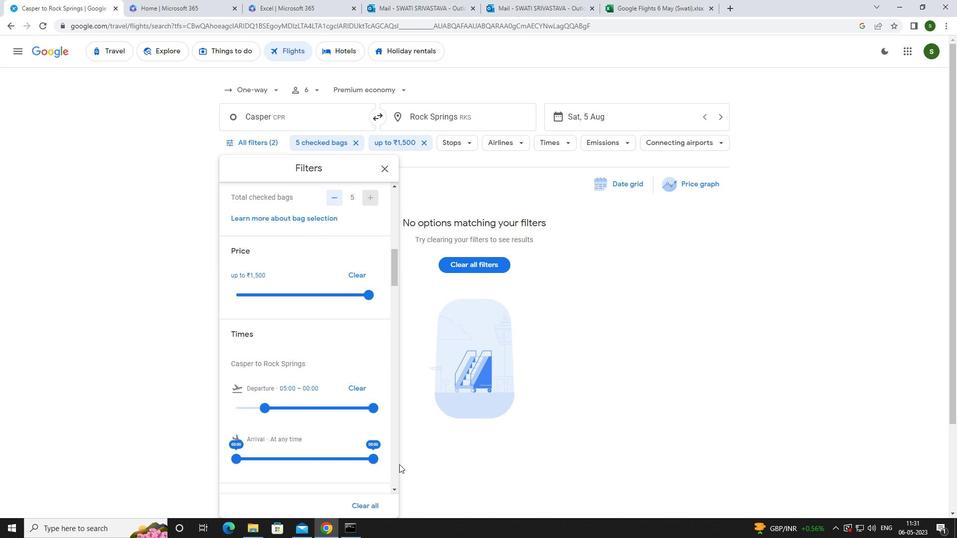 
Action: Mouse pressed left at (442, 442)
Screenshot: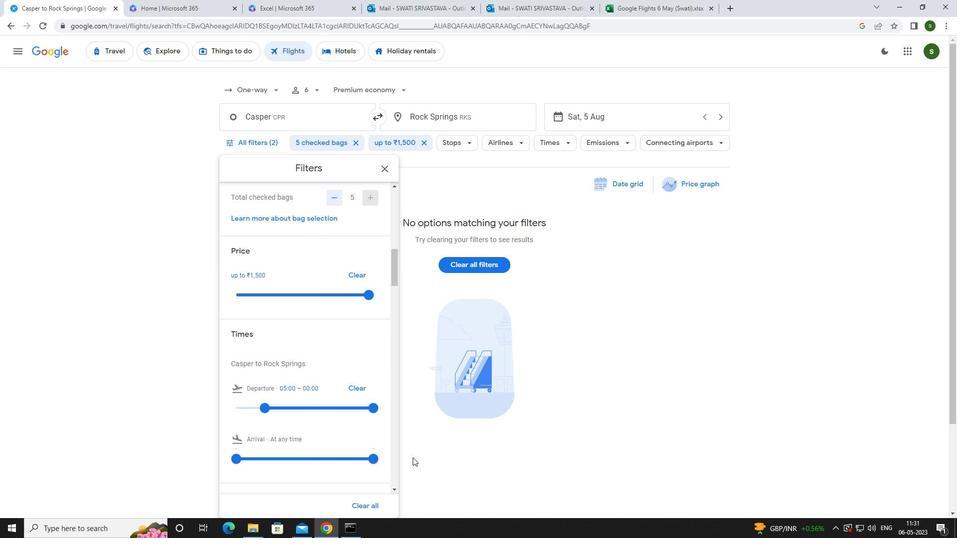 
